 Task: Add the position in the profile information as "Student".
Action: Mouse moved to (796, 79)
Screenshot: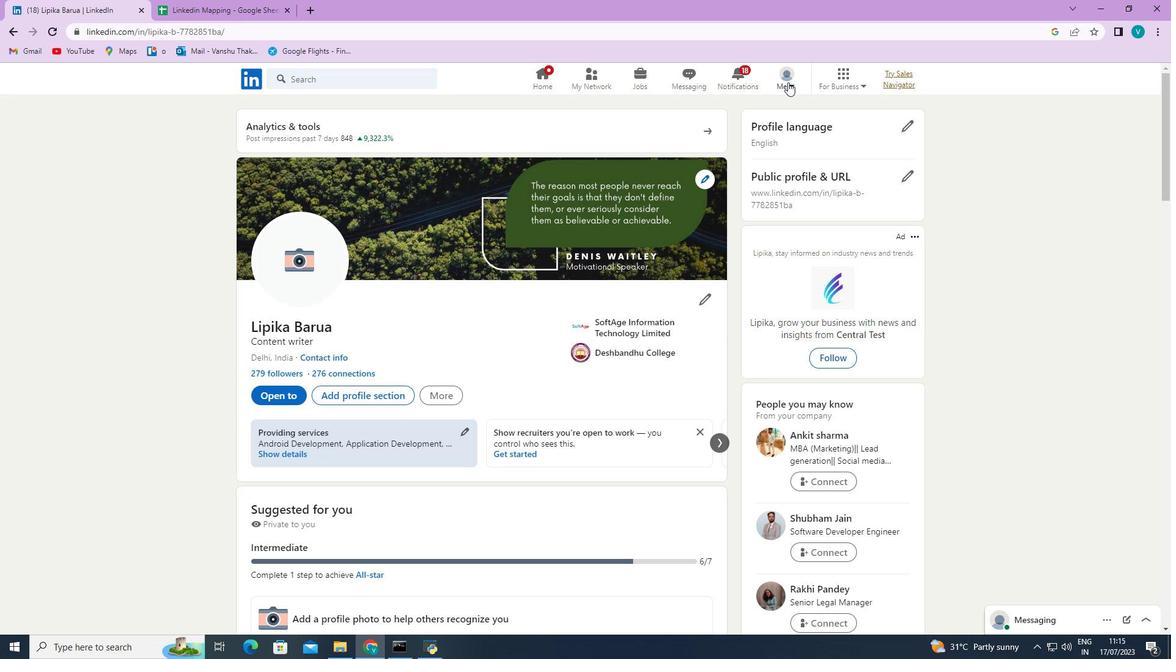 
Action: Mouse pressed left at (796, 79)
Screenshot: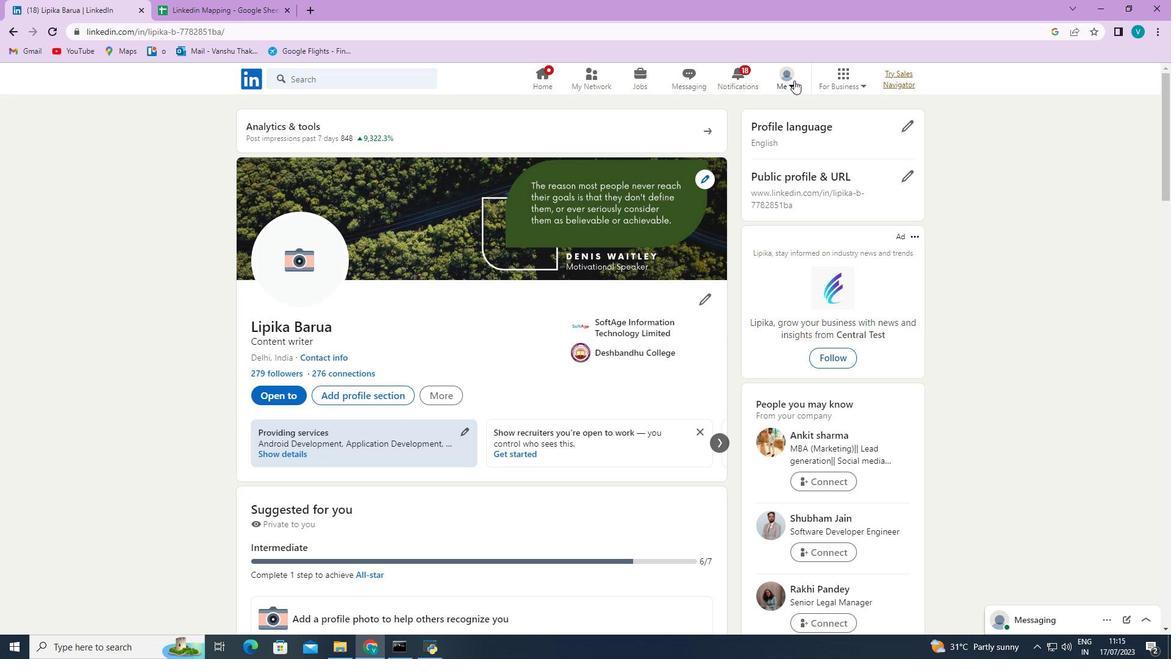 
Action: Mouse moved to (709, 211)
Screenshot: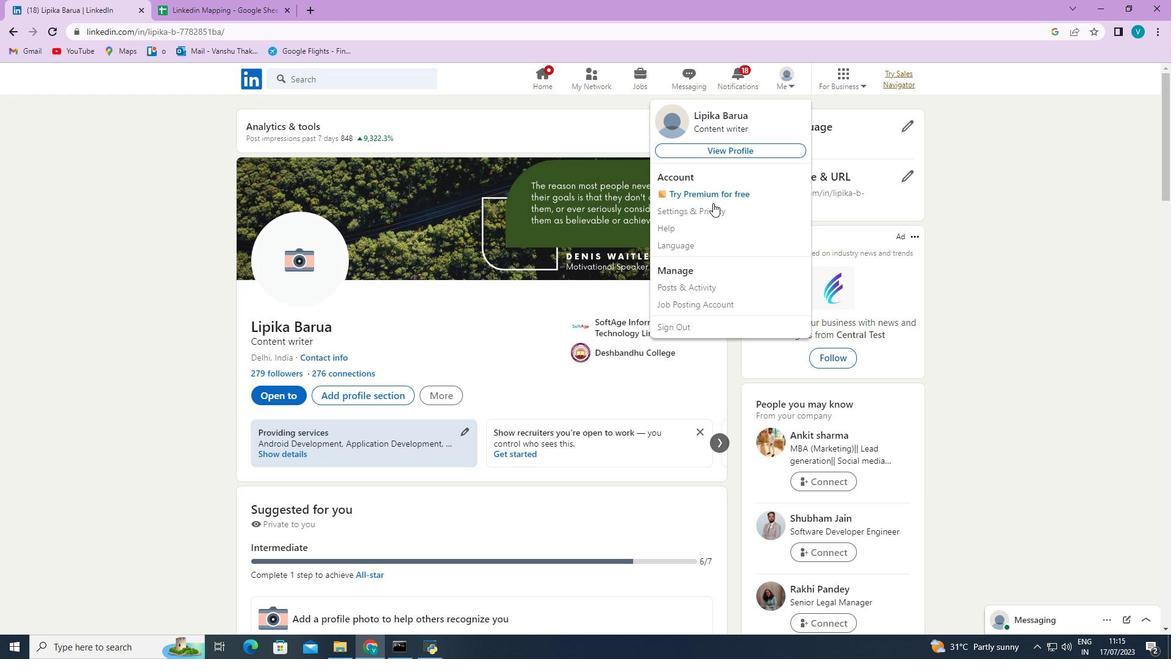 
Action: Mouse pressed left at (709, 211)
Screenshot: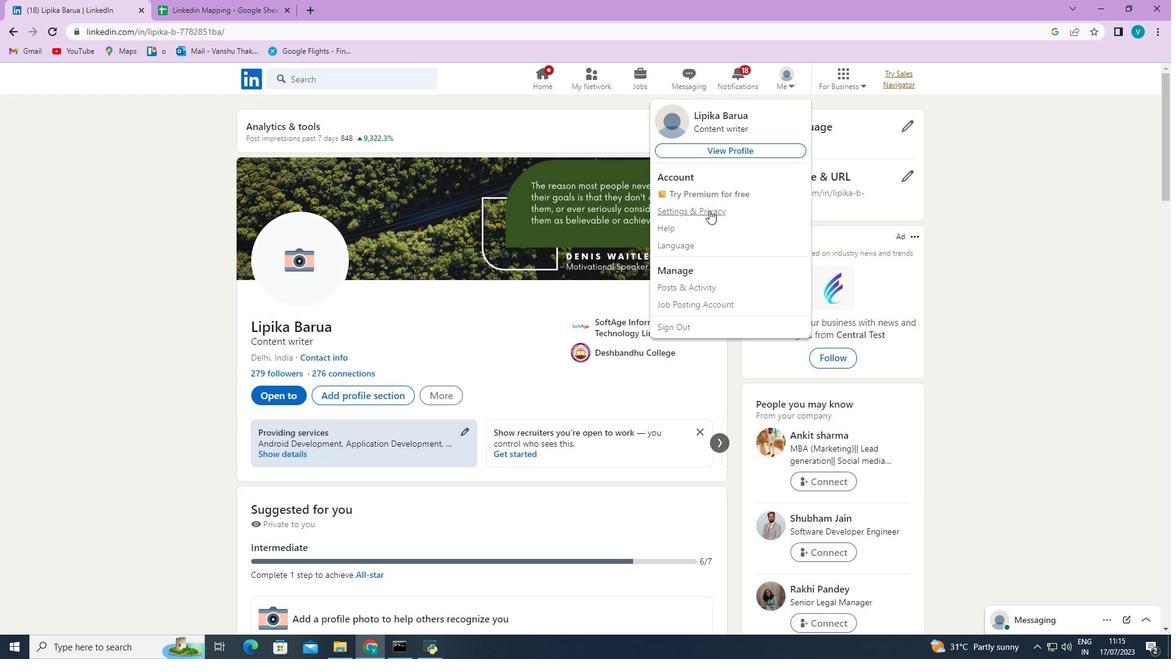 
Action: Mouse moved to (613, 154)
Screenshot: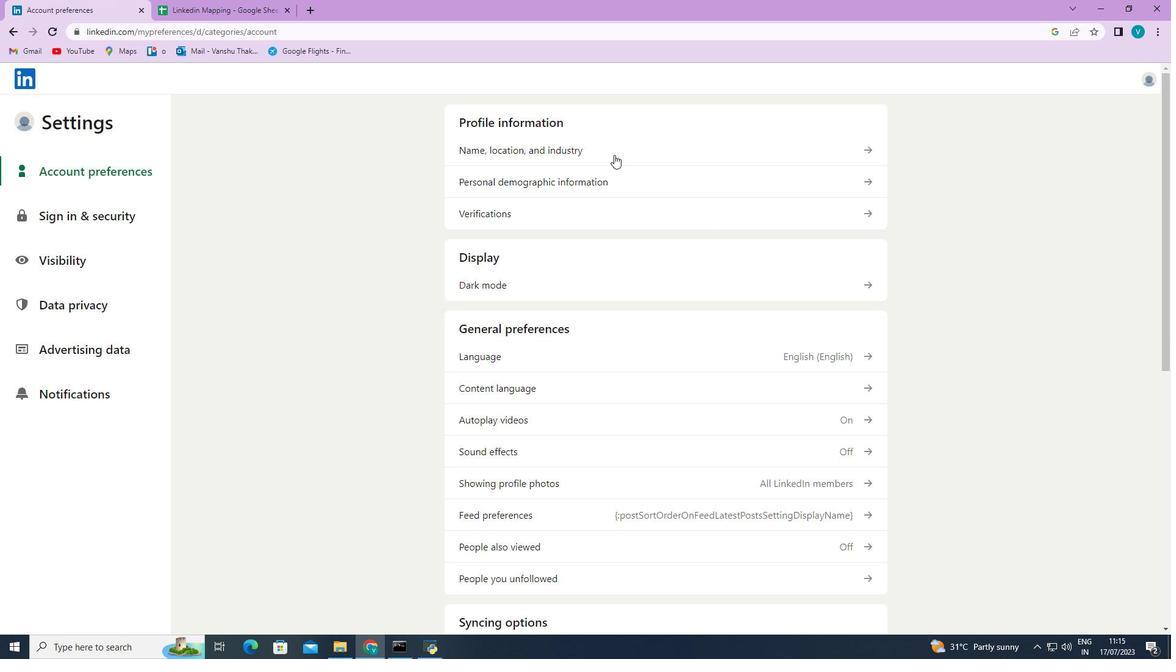 
Action: Mouse pressed left at (613, 154)
Screenshot: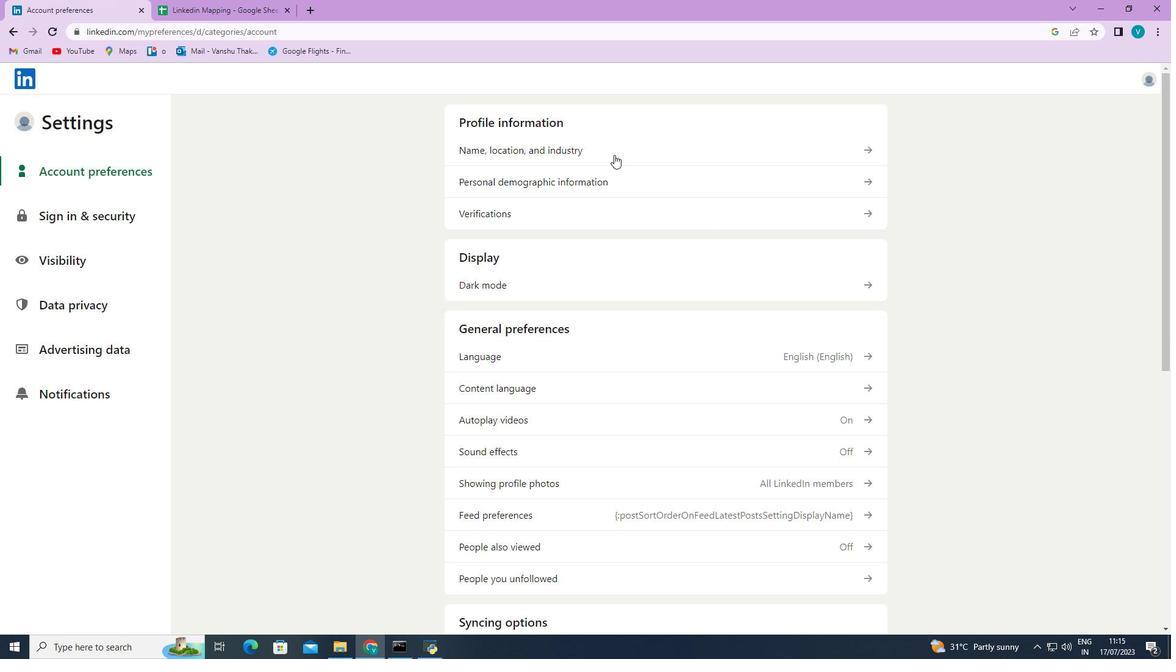 
Action: Mouse moved to (597, 323)
Screenshot: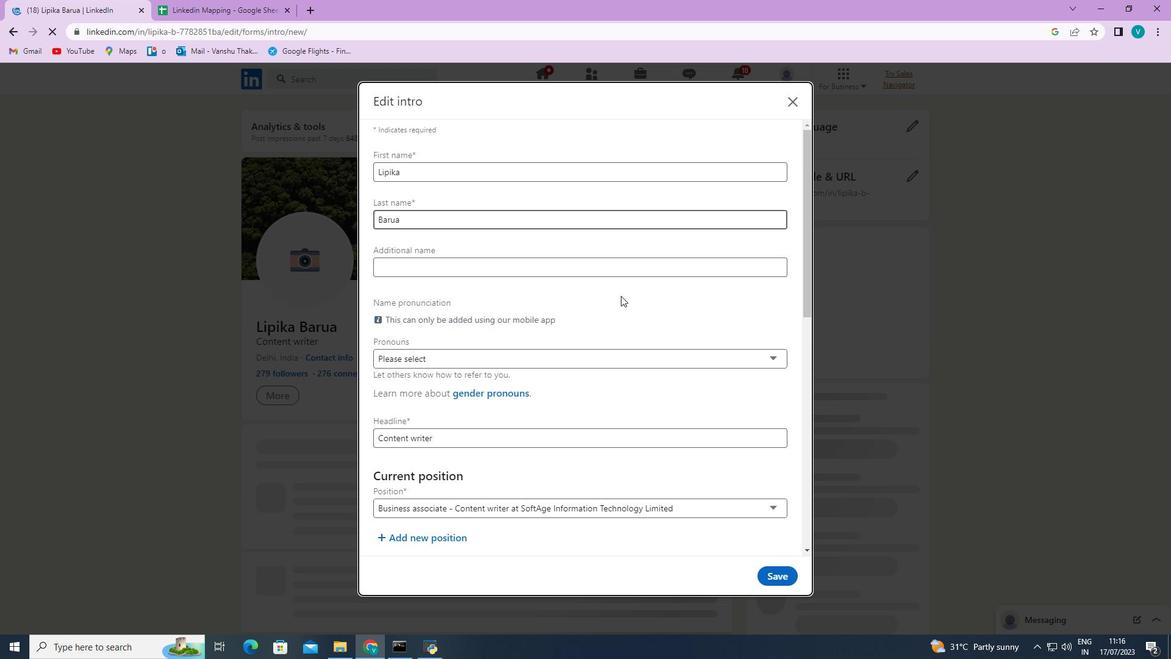 
Action: Mouse scrolled (597, 322) with delta (0, 0)
Screenshot: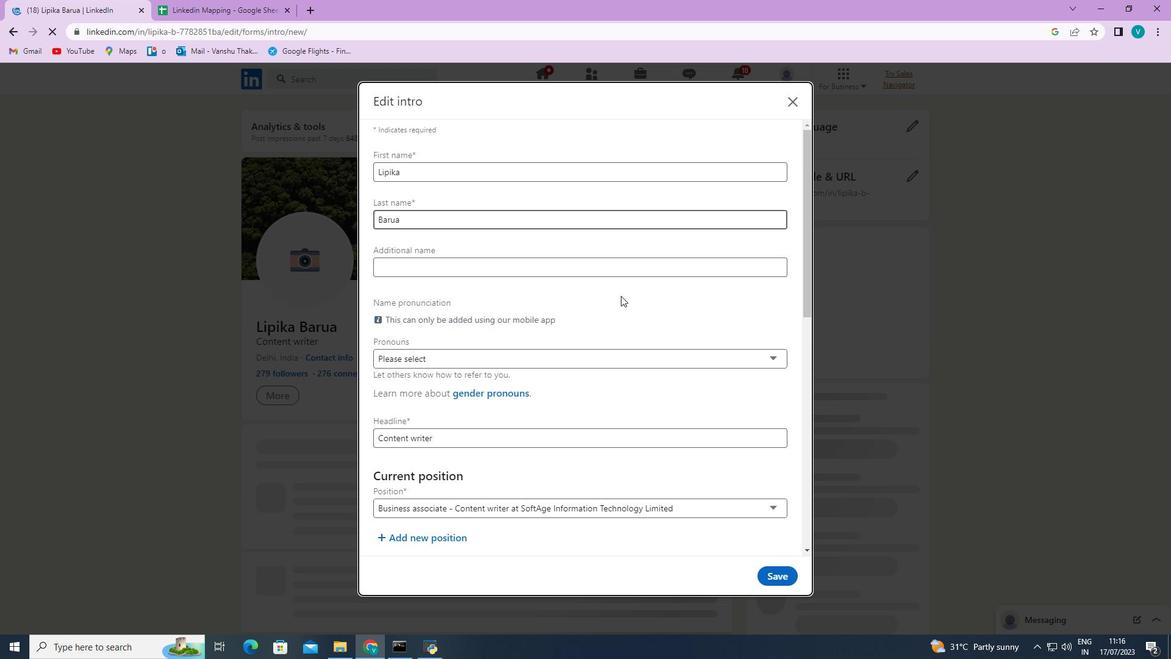 
Action: Mouse moved to (583, 339)
Screenshot: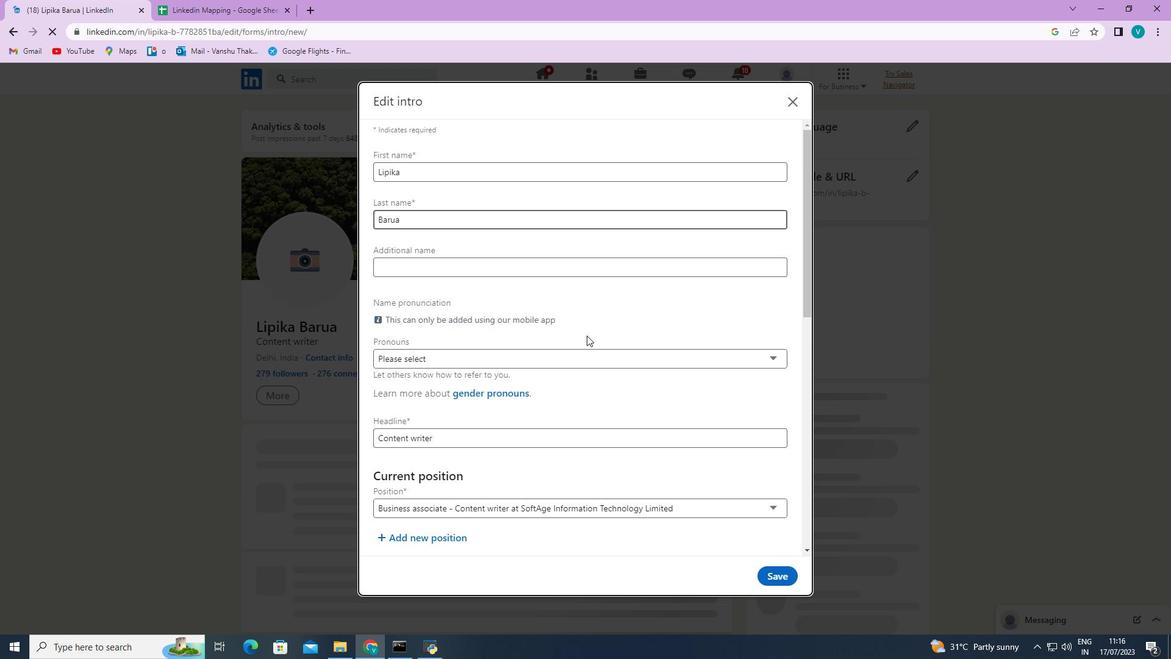 
Action: Mouse scrolled (583, 338) with delta (0, 0)
Screenshot: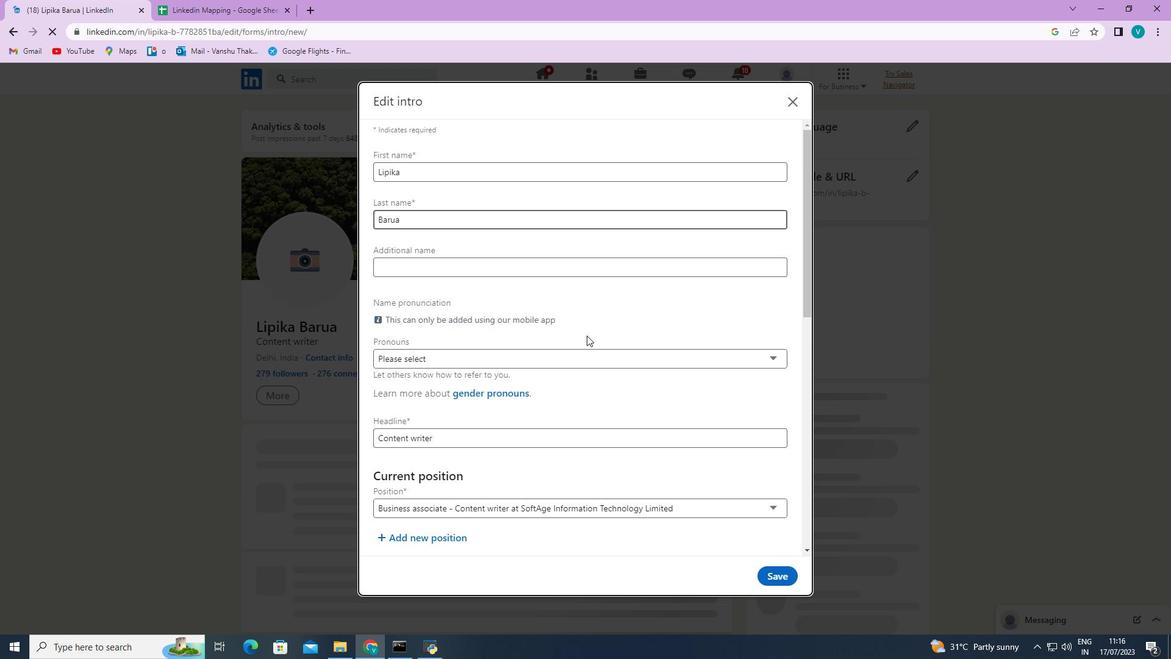 
Action: Mouse moved to (583, 340)
Screenshot: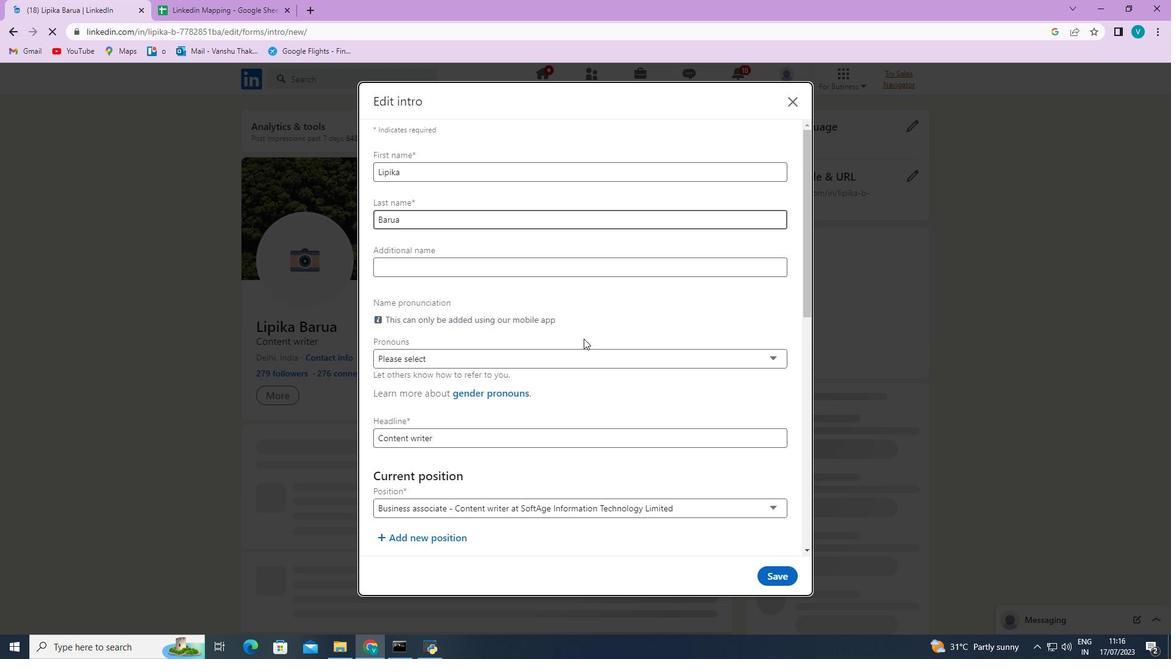 
Action: Mouse scrolled (583, 339) with delta (0, 0)
Screenshot: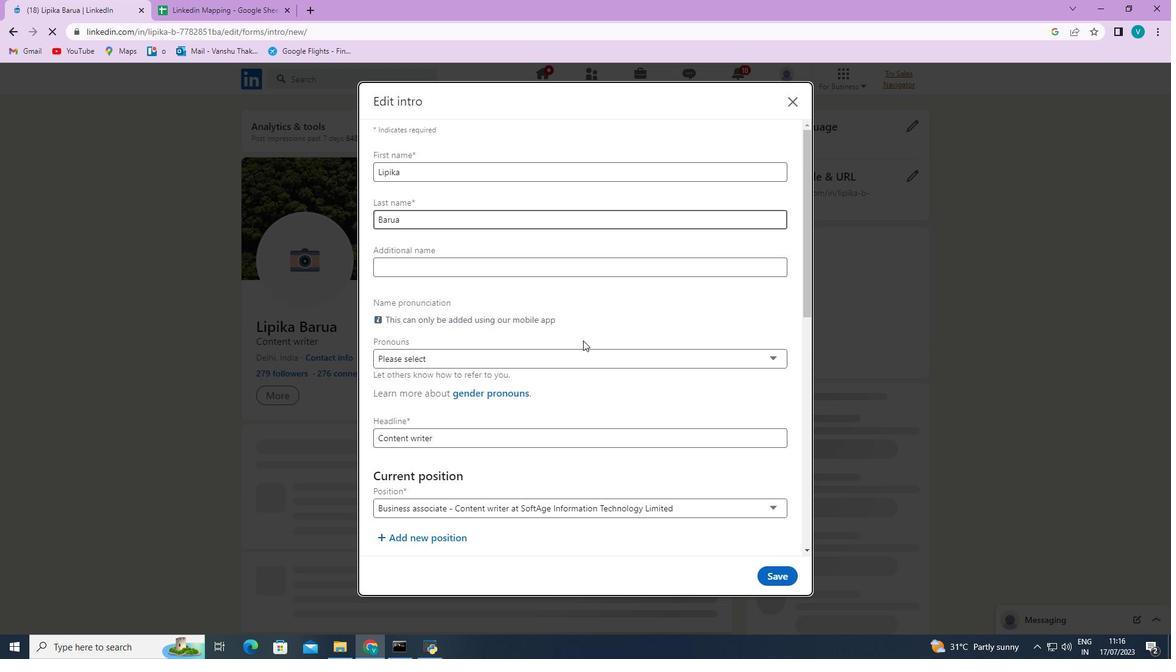 
Action: Mouse scrolled (583, 339) with delta (0, 0)
Screenshot: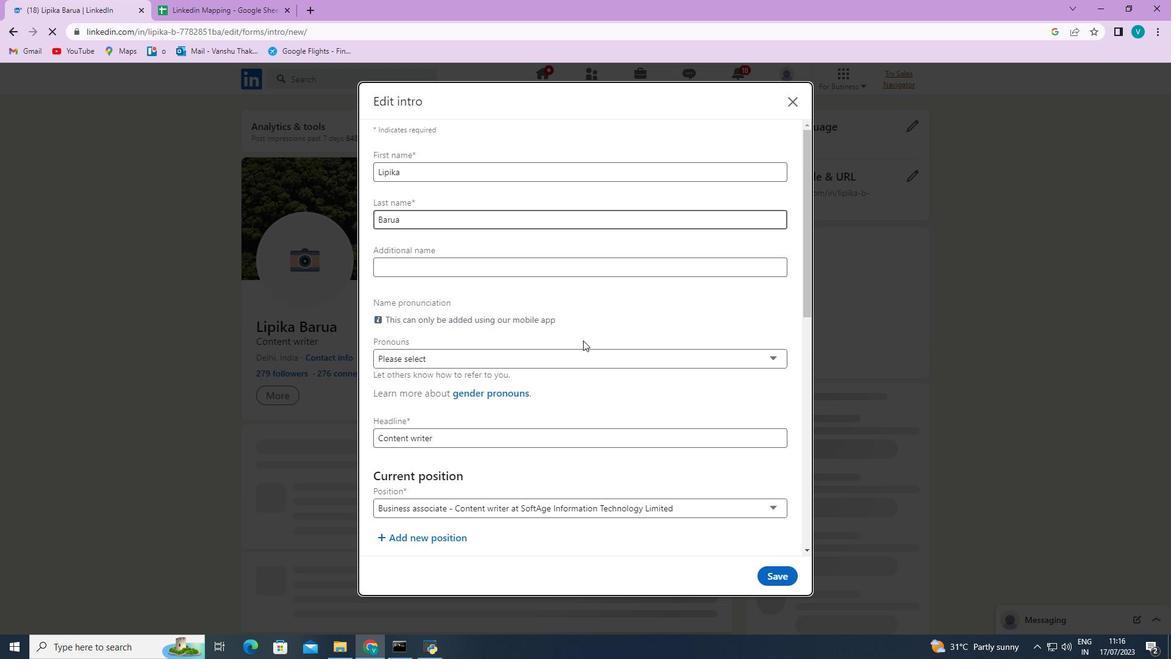 
Action: Mouse moved to (428, 275)
Screenshot: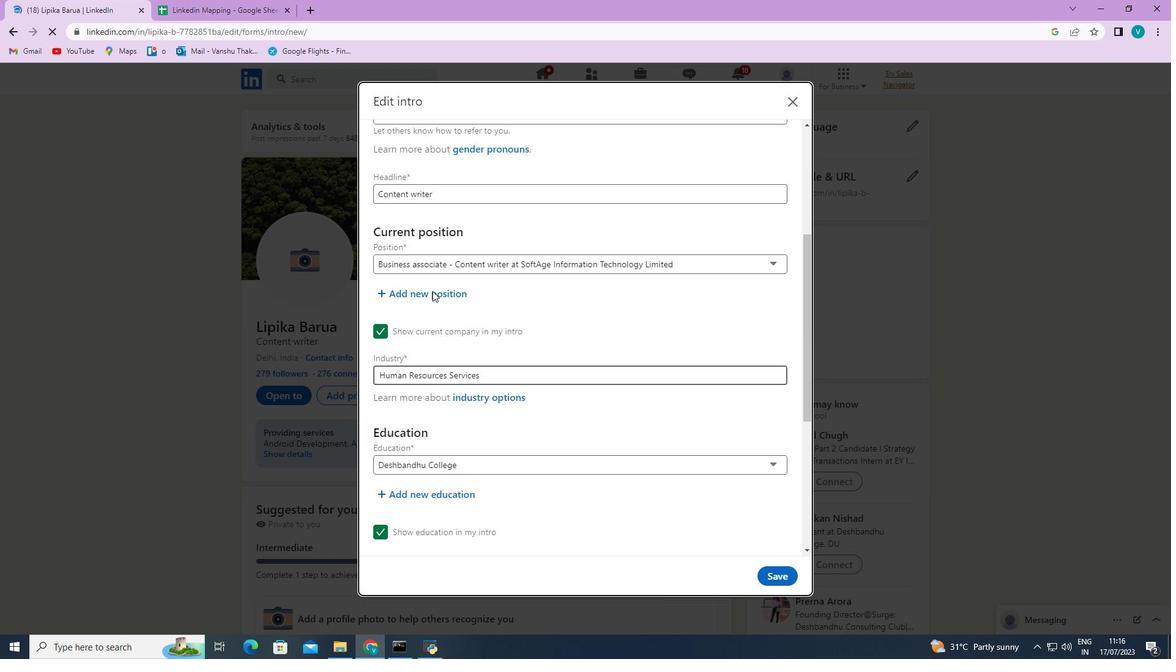 
Action: Mouse pressed left at (428, 275)
Screenshot: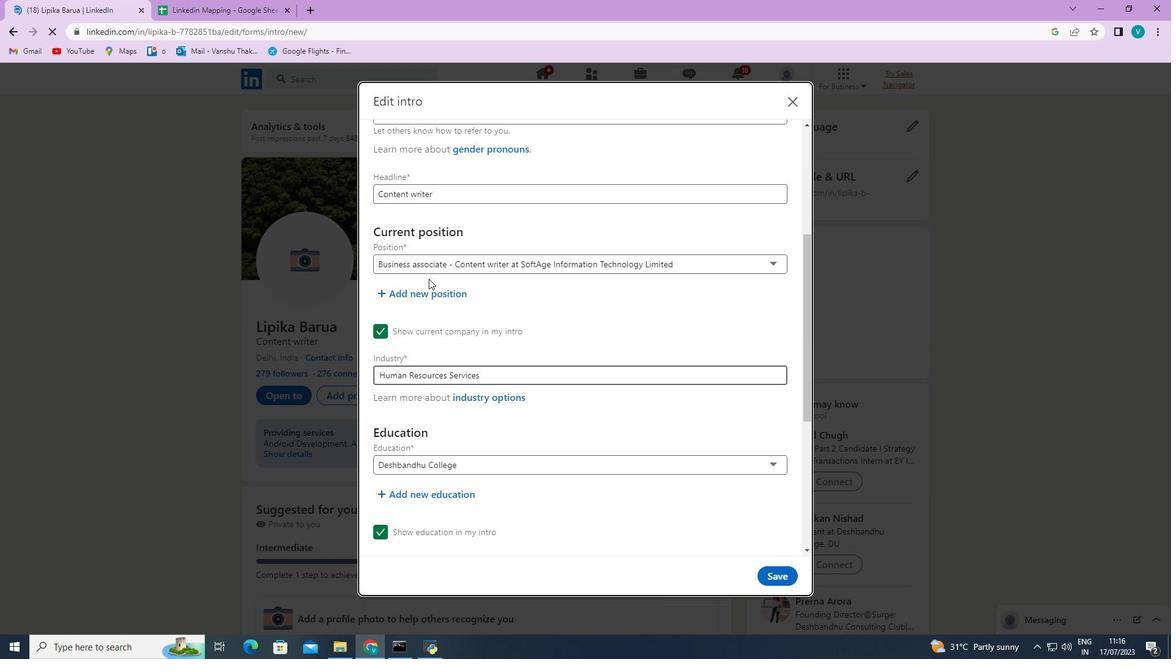 
Action: Mouse moved to (432, 294)
Screenshot: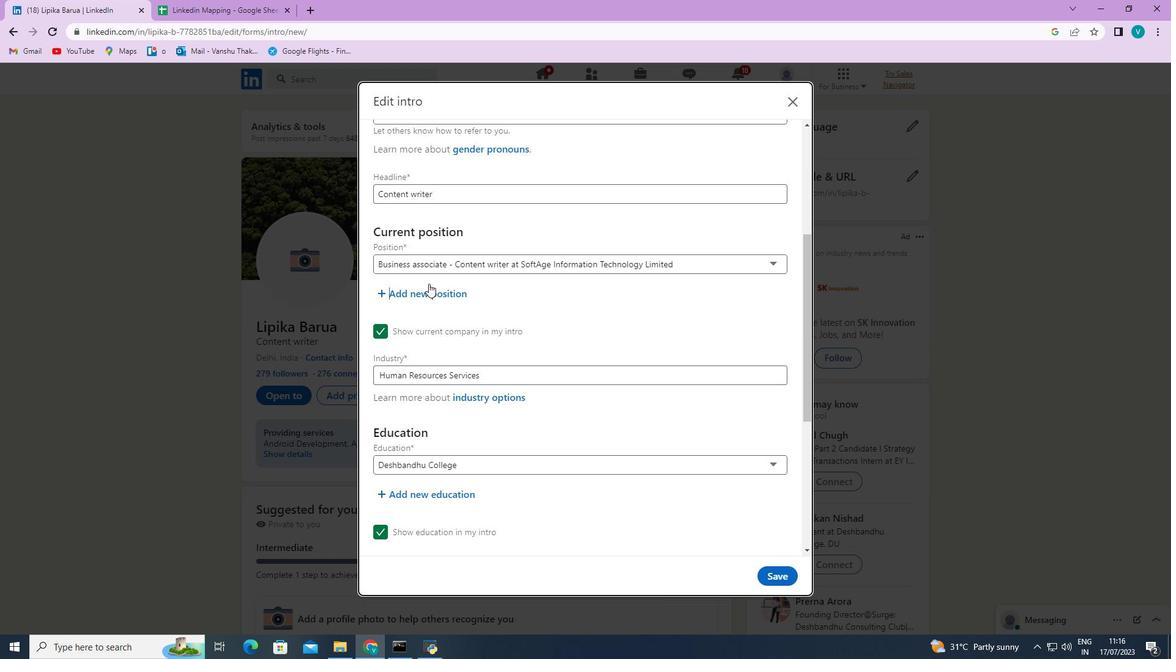 
Action: Mouse pressed left at (432, 294)
Screenshot: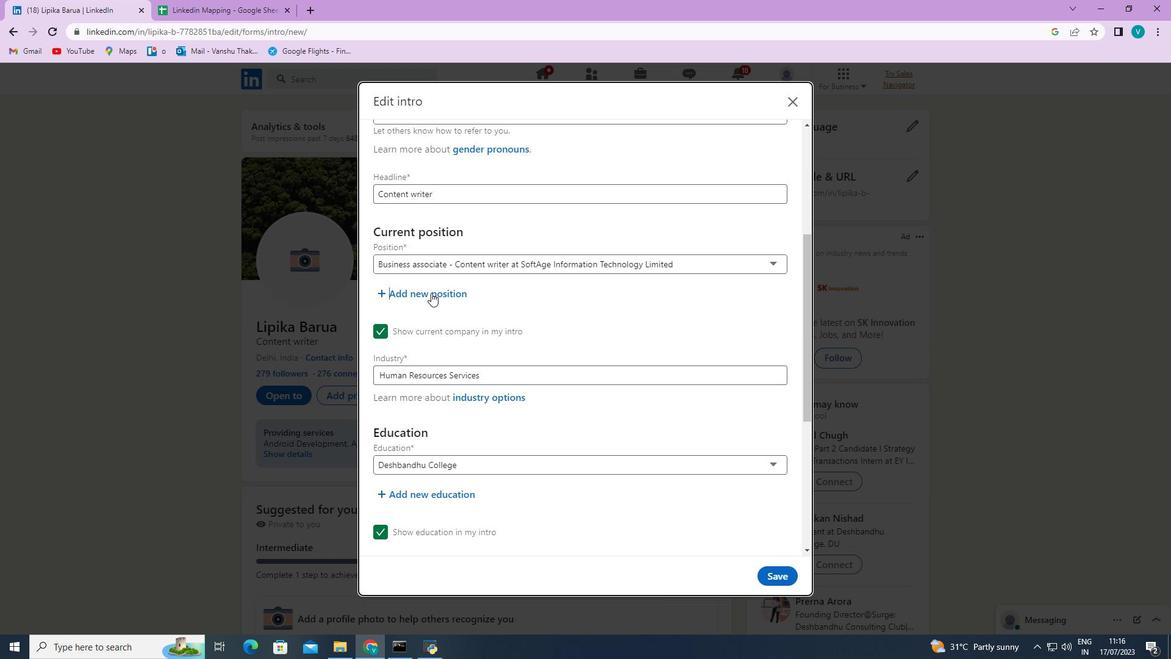 
Action: Mouse moved to (515, 231)
Screenshot: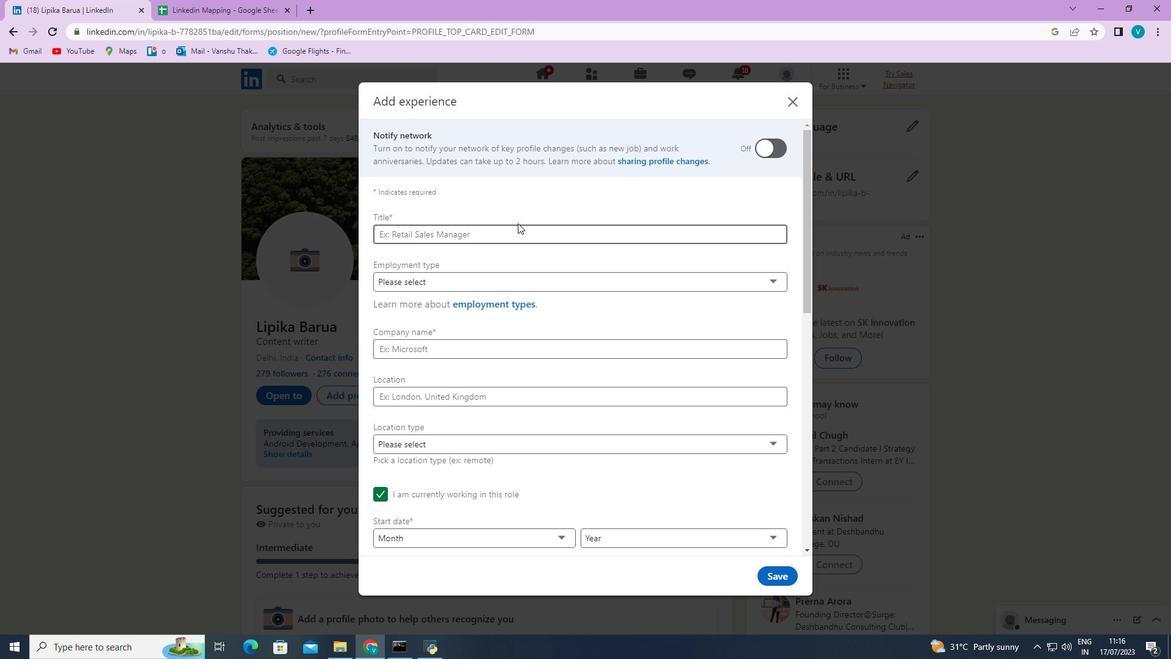 
Action: Mouse pressed left at (515, 231)
Screenshot: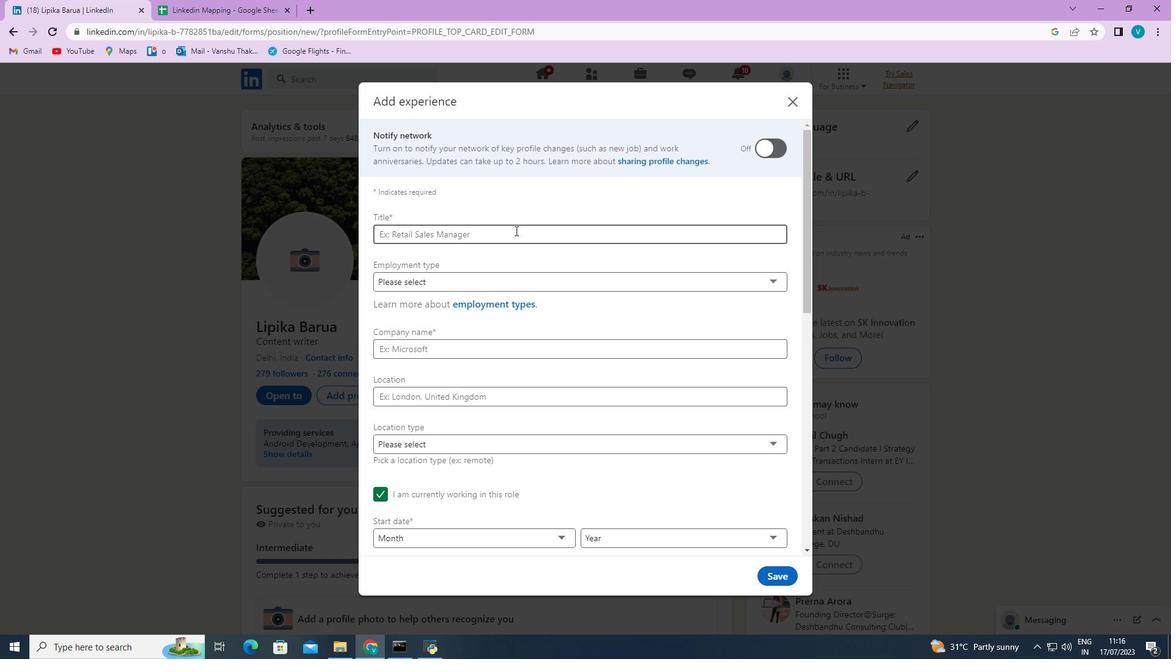 
Action: Mouse moved to (479, 247)
Screenshot: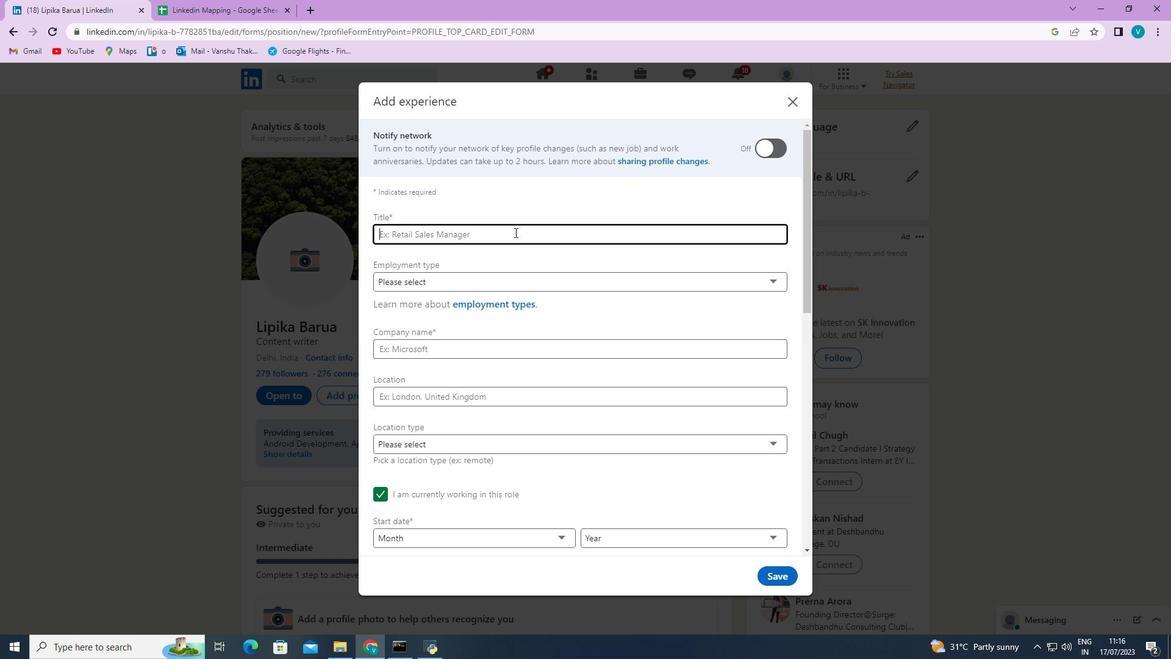 
Action: Key pressed <Key.shift>
Screenshot: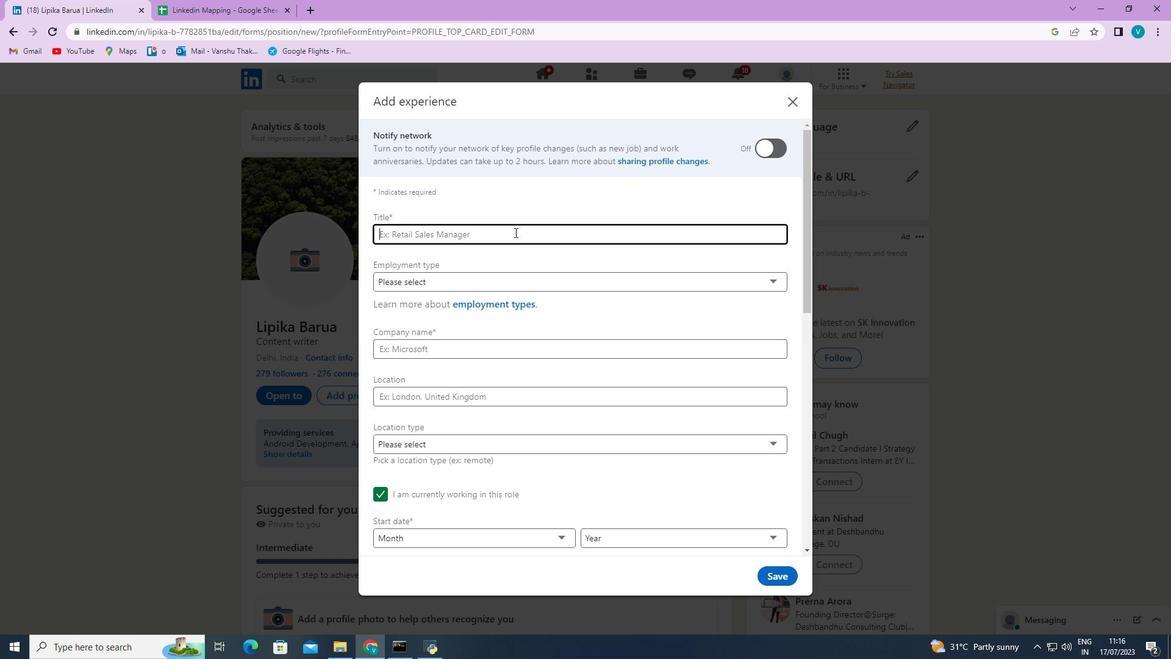 
Action: Mouse moved to (436, 250)
Screenshot: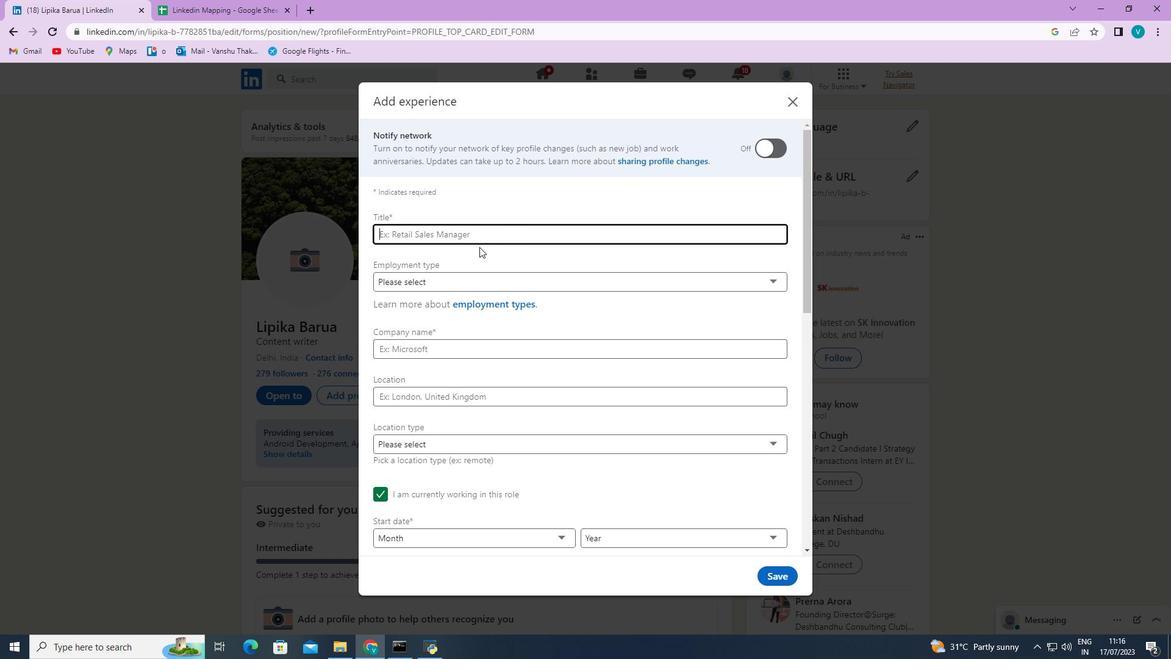 
Action: Key pressed Student
Screenshot: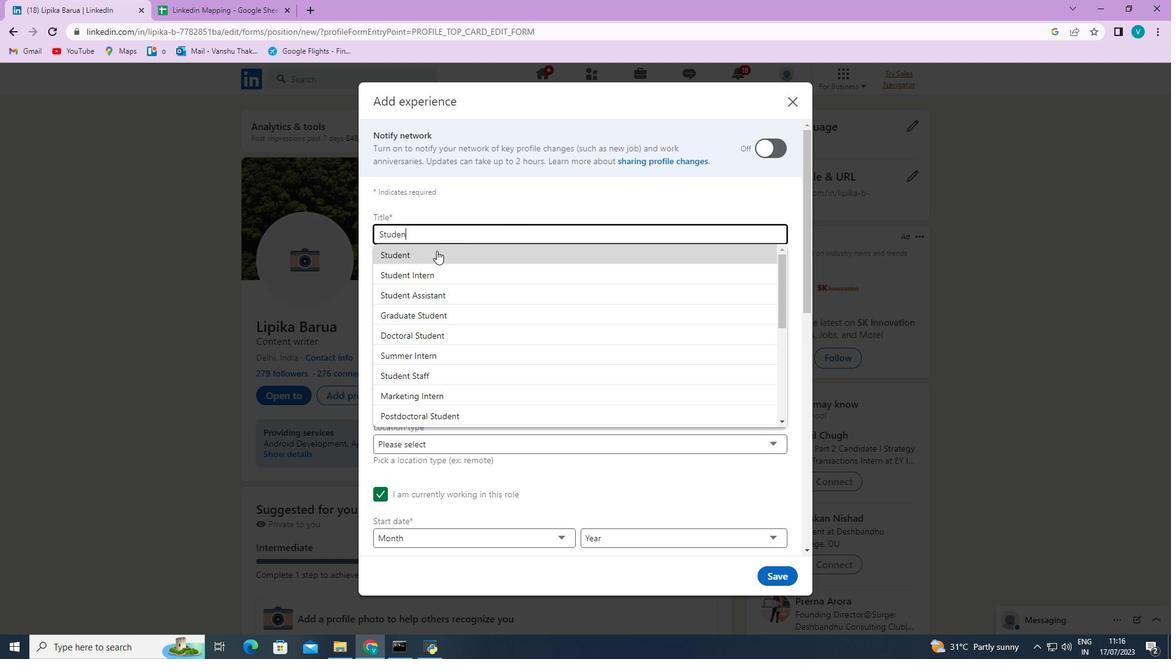 
Action: Mouse pressed left at (436, 250)
Screenshot: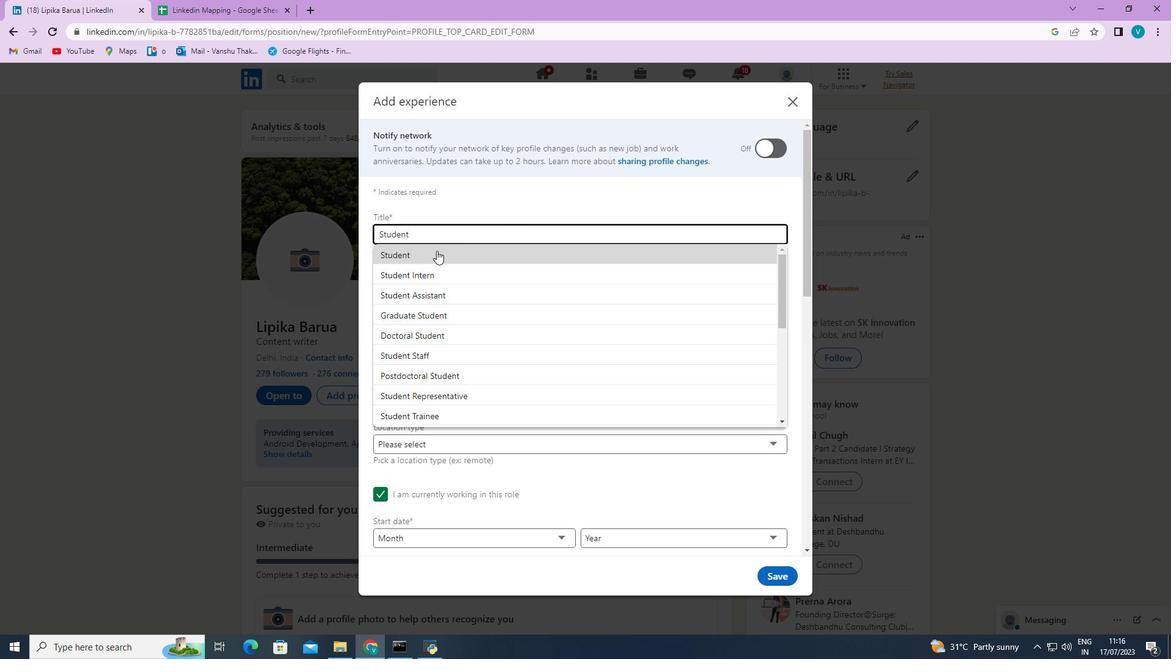 
